 Task: Set up a 30-minute session to provide training on customer objection handling.
Action: Mouse moved to (105, 191)
Screenshot: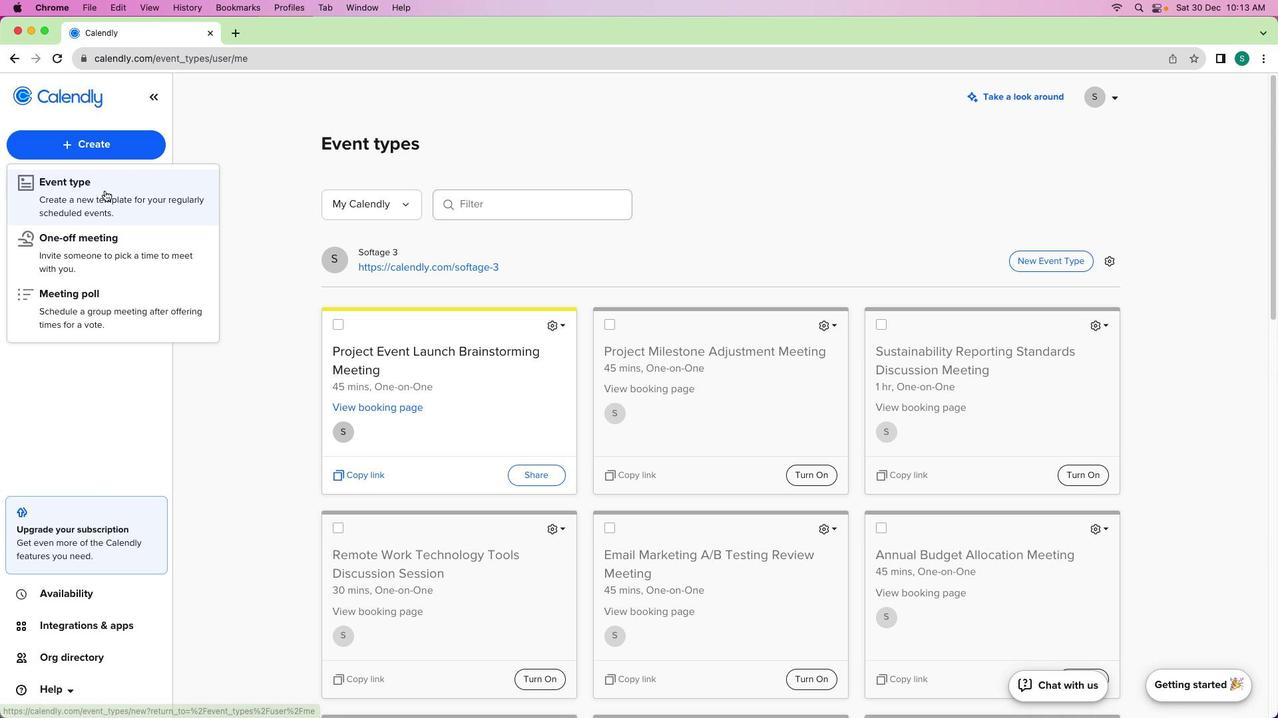 
Action: Mouse pressed left at (105, 191)
Screenshot: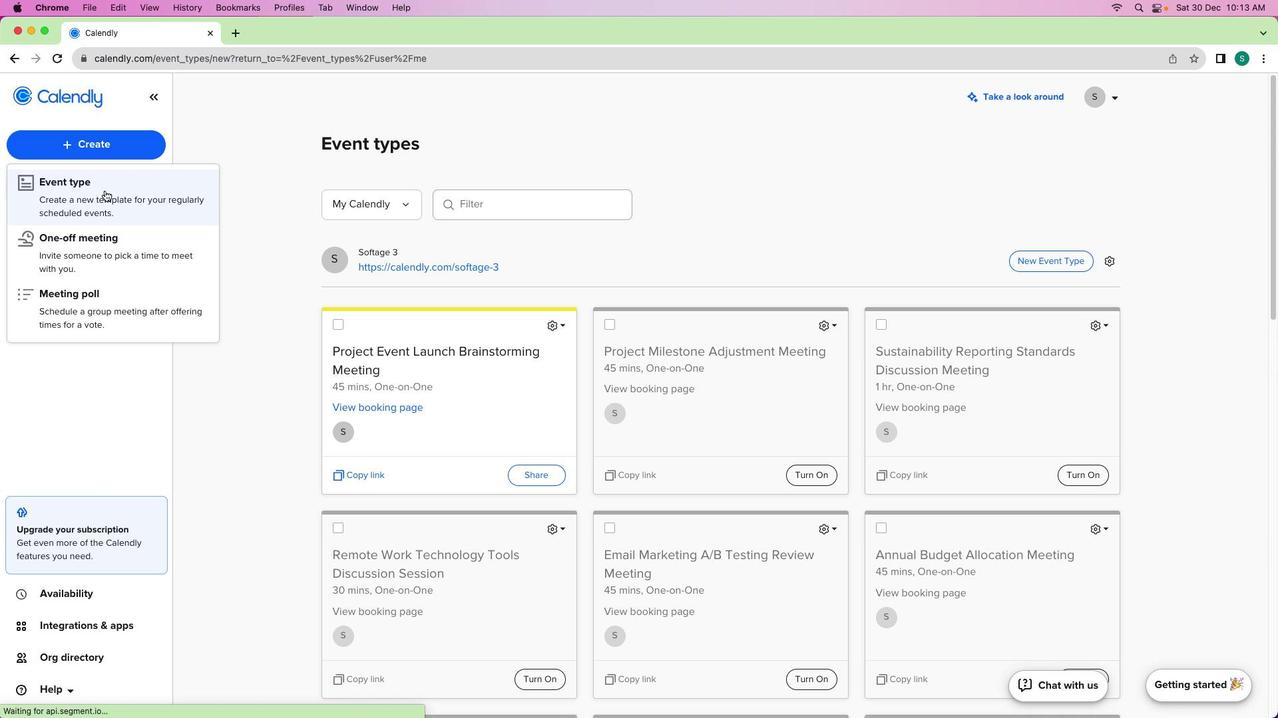
Action: Mouse moved to (466, 245)
Screenshot: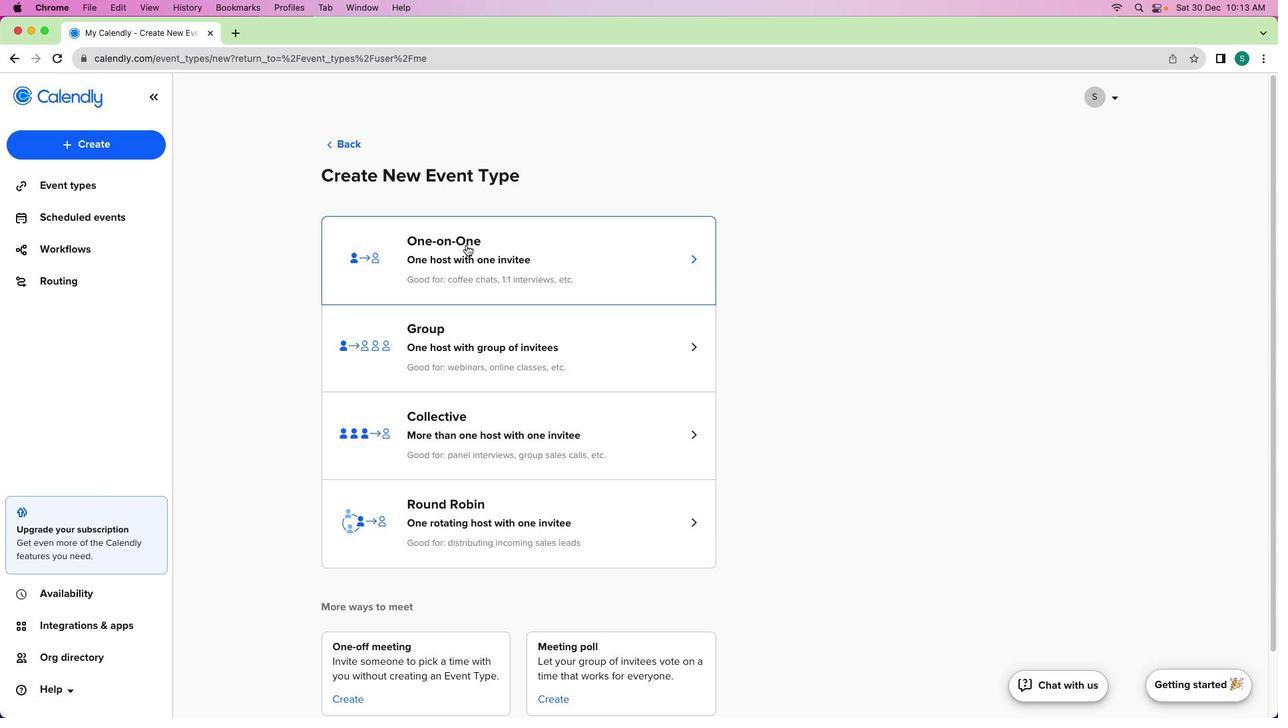
Action: Mouse pressed left at (466, 245)
Screenshot: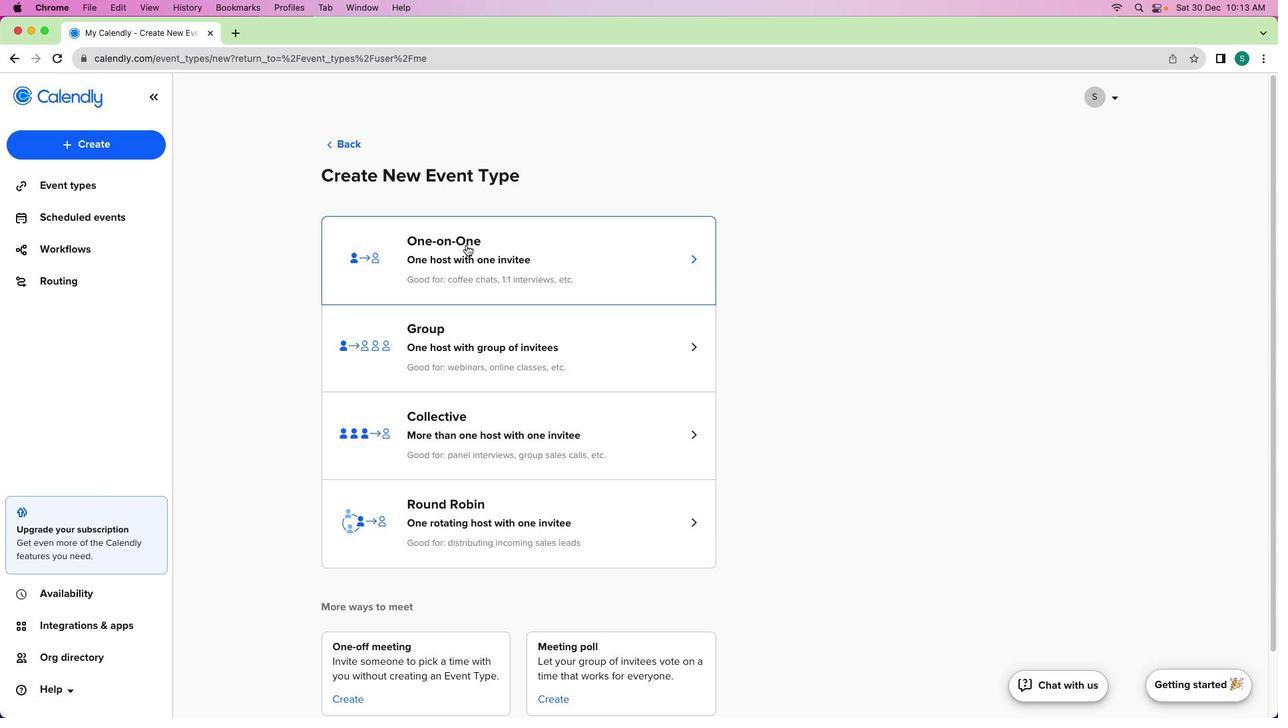 
Action: Mouse moved to (145, 195)
Screenshot: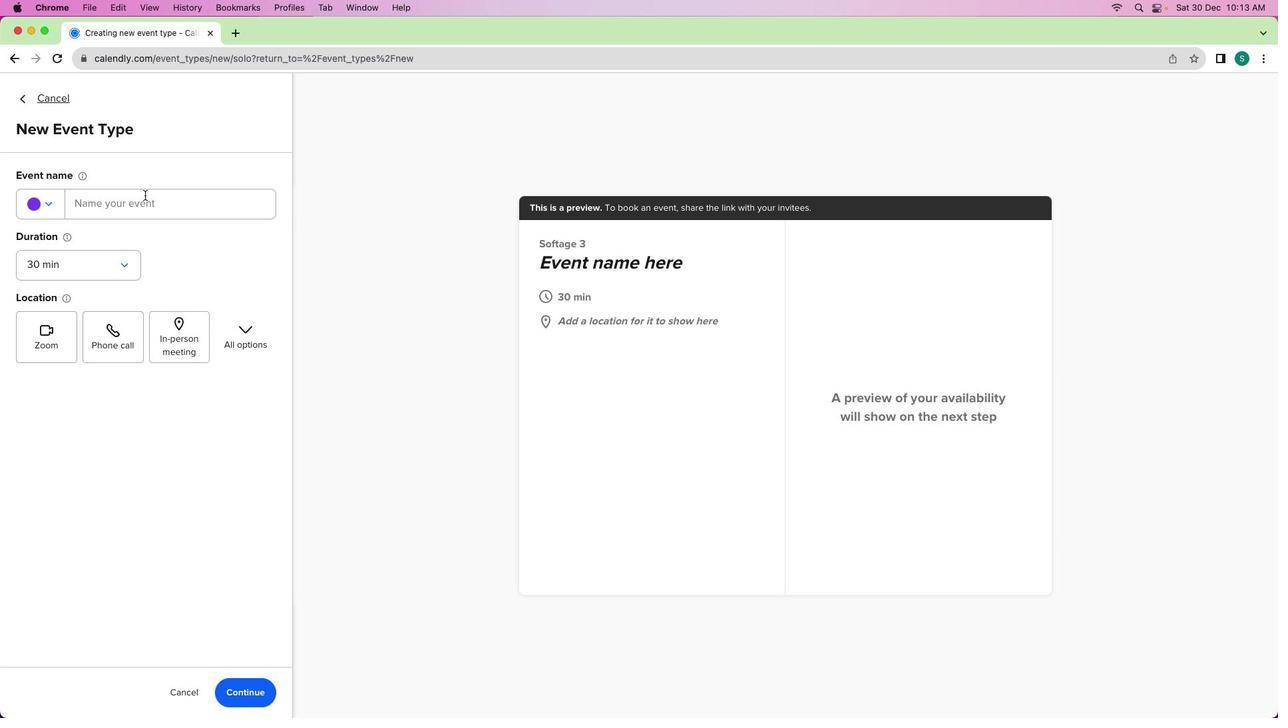 
Action: Mouse pressed left at (145, 195)
Screenshot: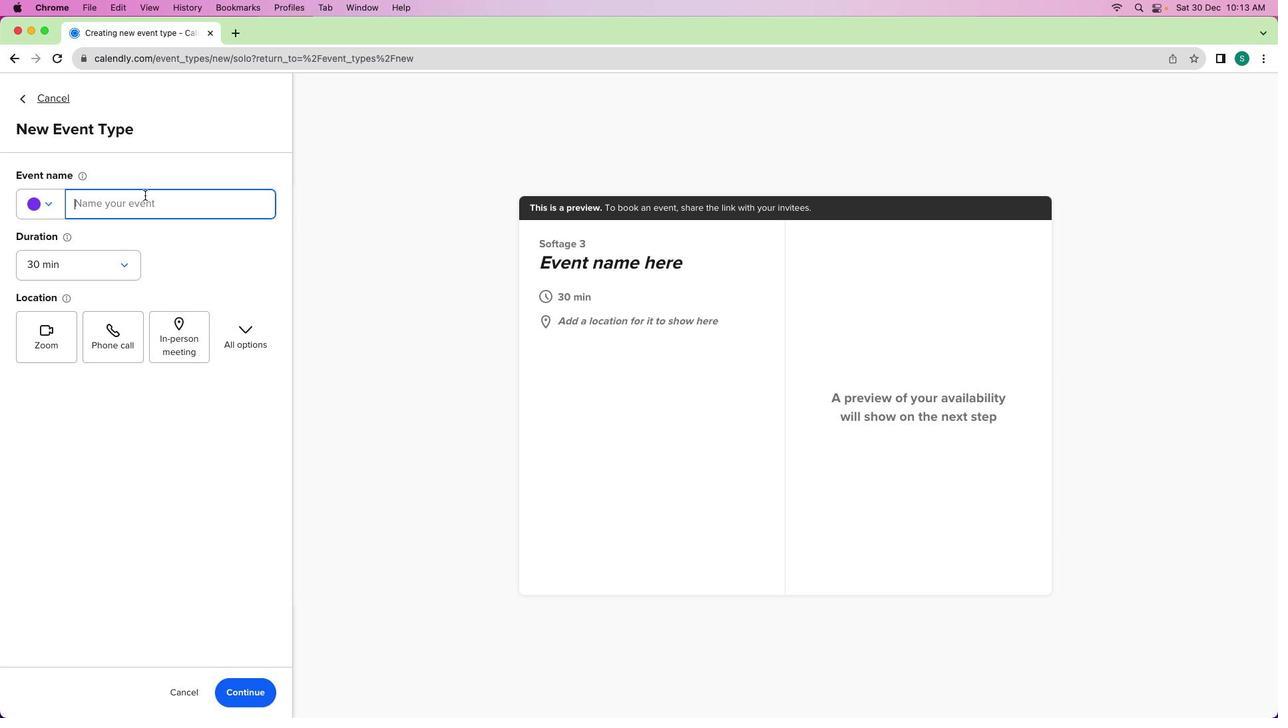 
Action: Key pressed Key.shift'C''u''s''t''o''m''e''r'Key.spaceKey.shift'O''b''j''e''c''t''i''o''n'Key.spaceKey.shift'H''a''n''d''l''i''n''g'Key.spaceKey.shift'T''r''a''i''n''i''n''g'Key.spaceKey.shift'S''e''s''s''i''o''n'
Screenshot: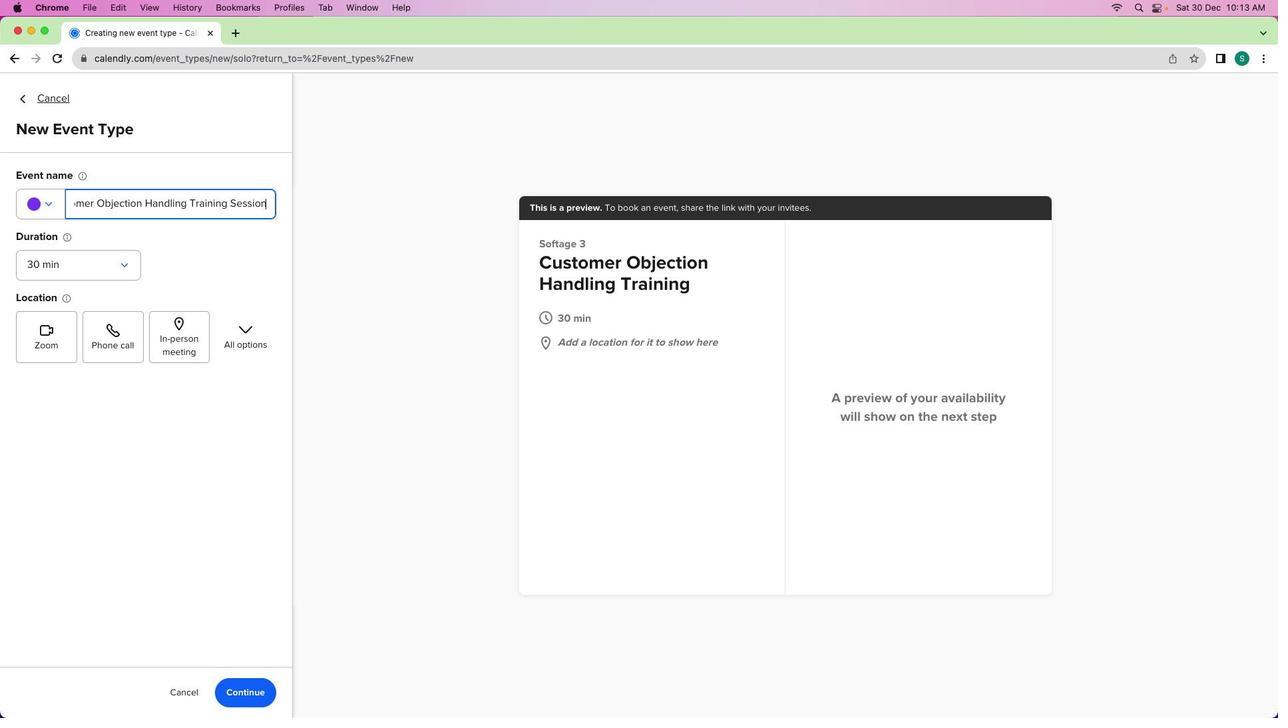 
Action: Mouse moved to (44, 211)
Screenshot: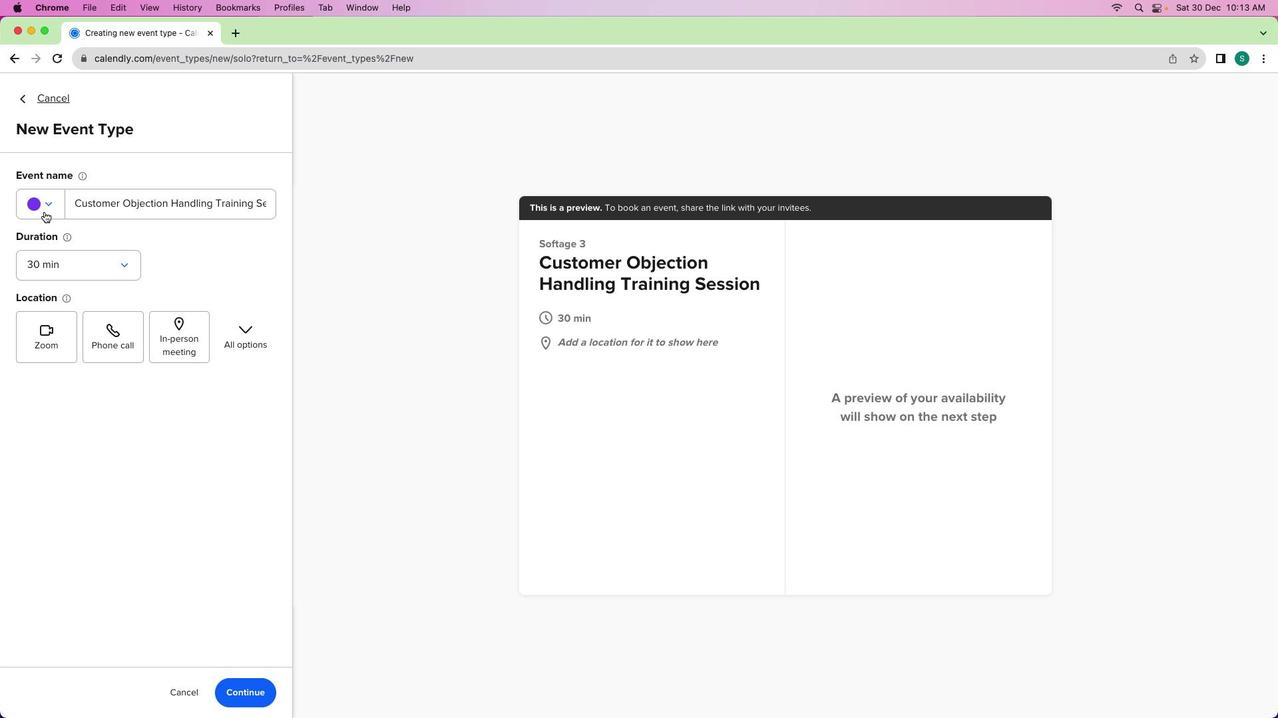 
Action: Mouse pressed left at (44, 211)
Screenshot: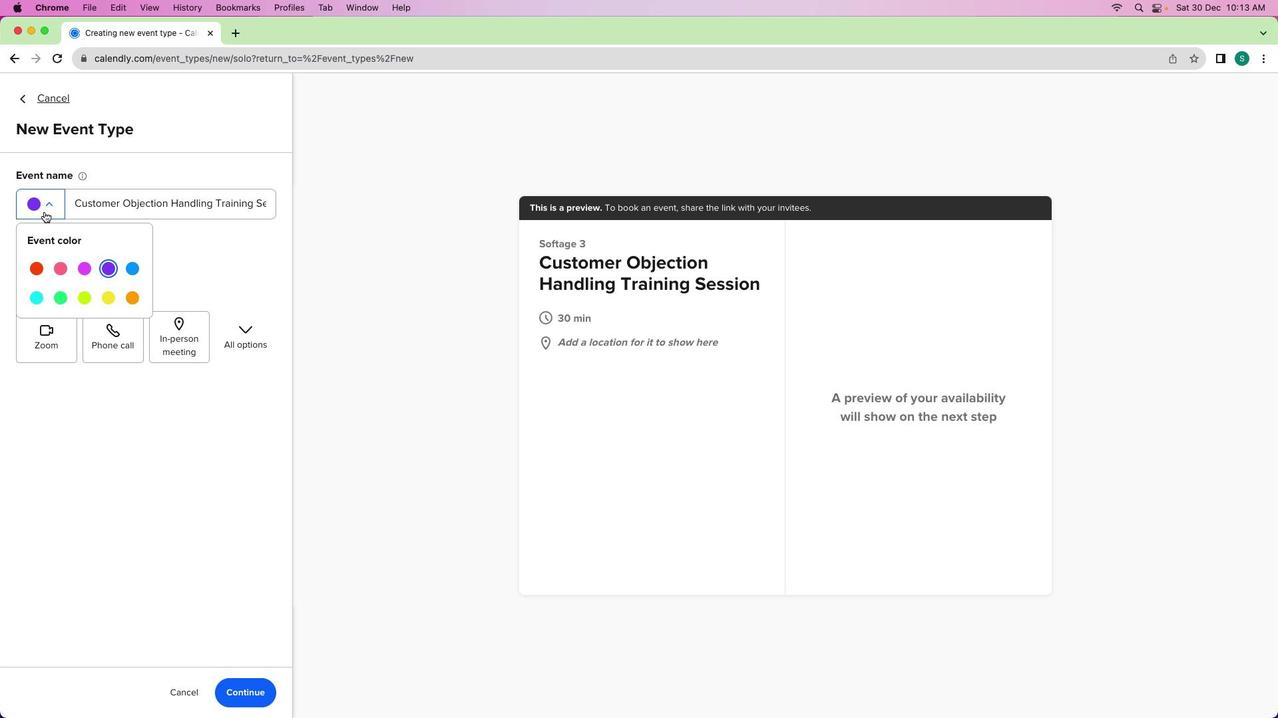
Action: Mouse moved to (133, 271)
Screenshot: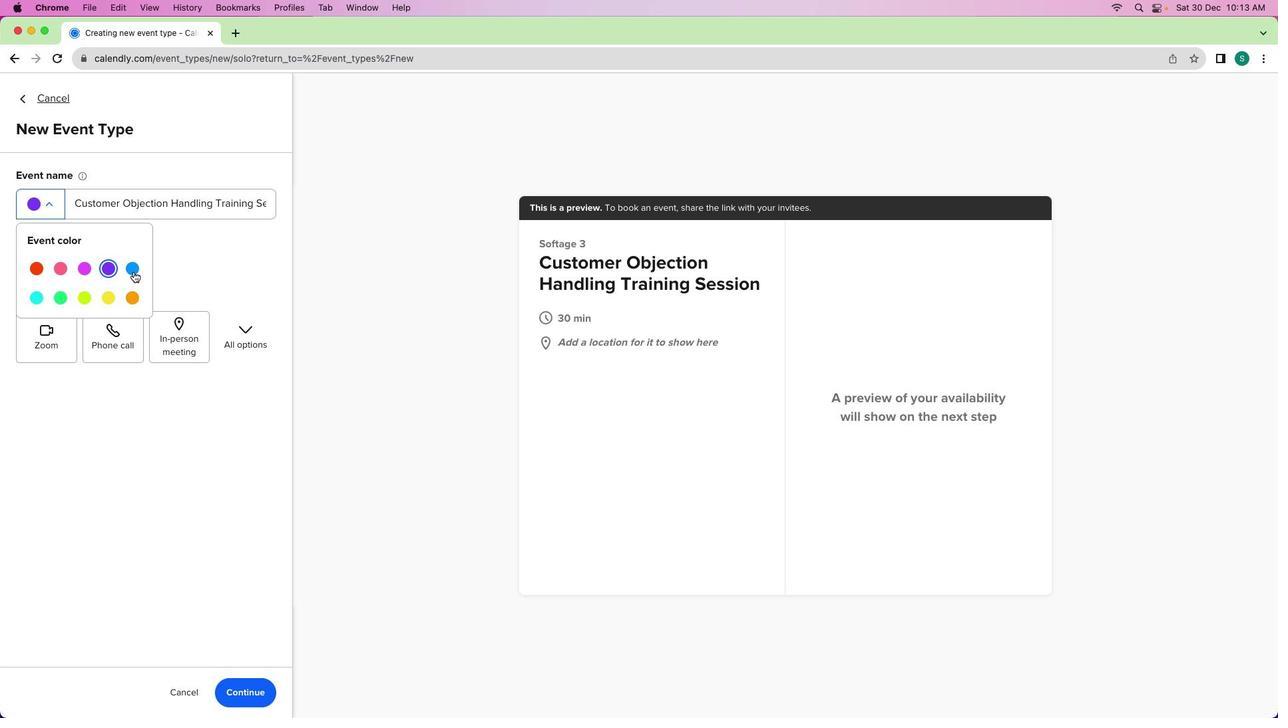 
Action: Mouse pressed left at (133, 271)
Screenshot: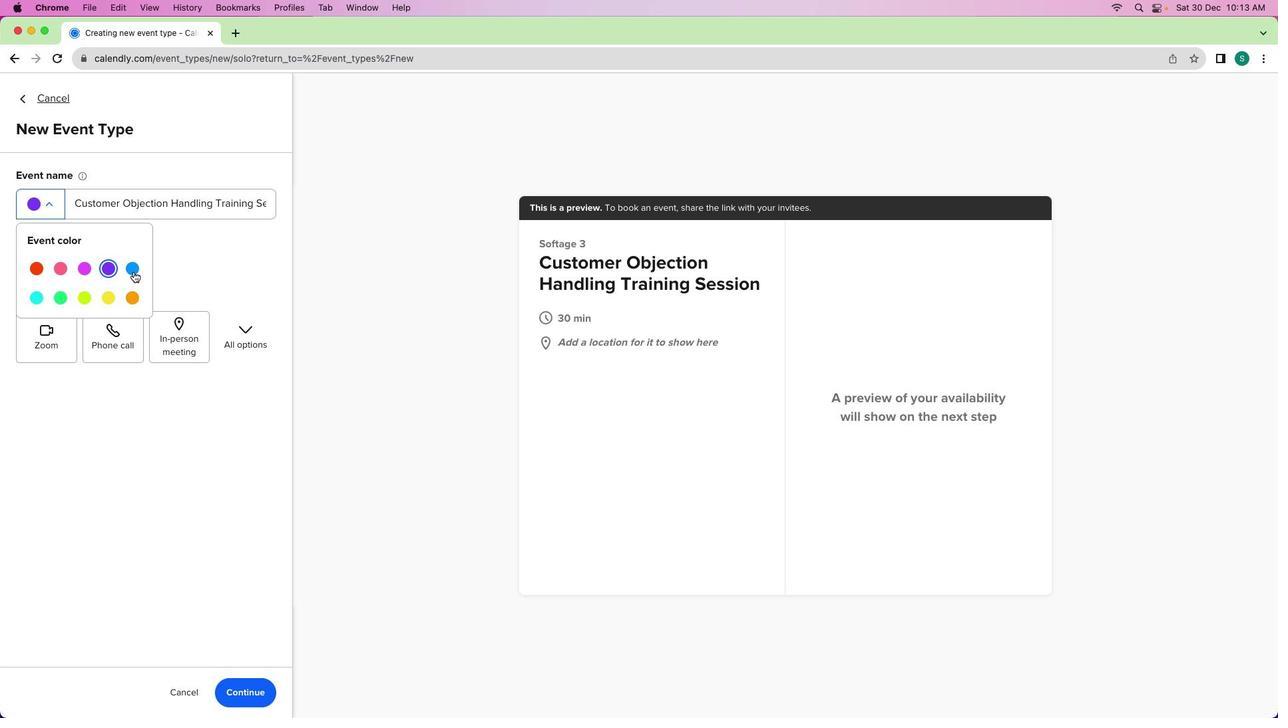 
Action: Mouse moved to (244, 705)
Screenshot: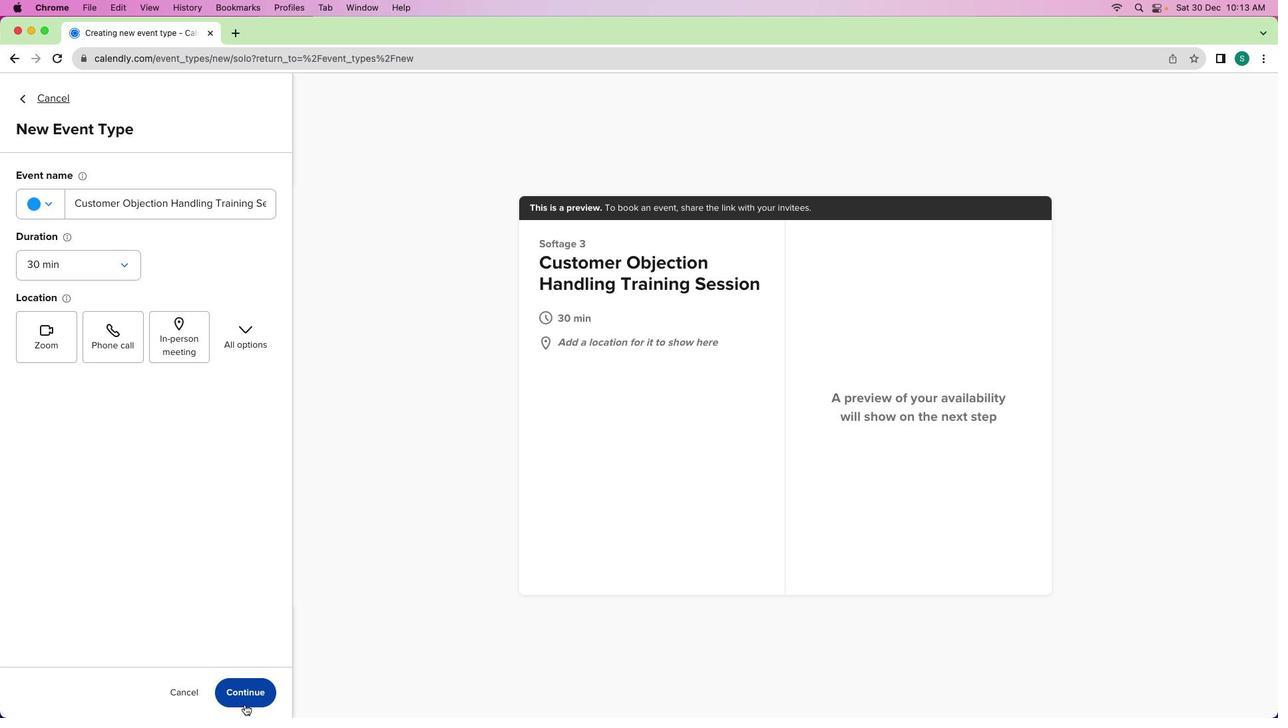 
Action: Mouse pressed left at (244, 705)
Screenshot: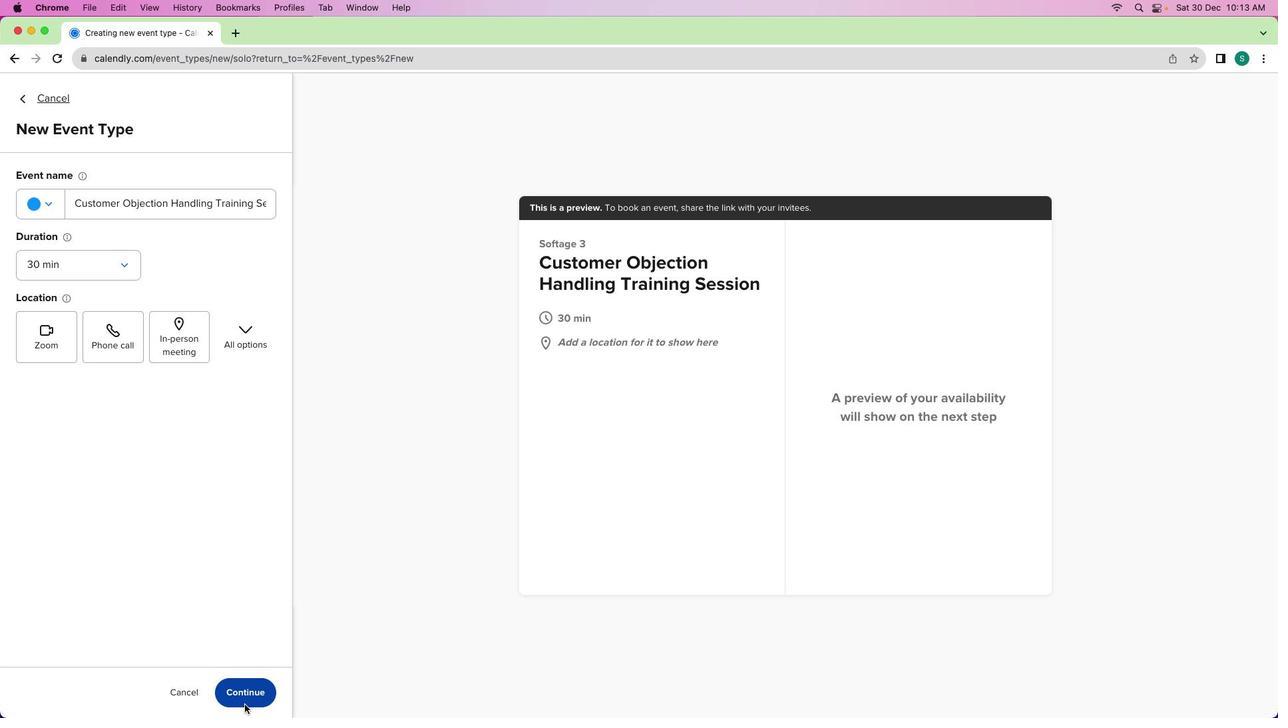 
Action: Mouse moved to (271, 239)
Screenshot: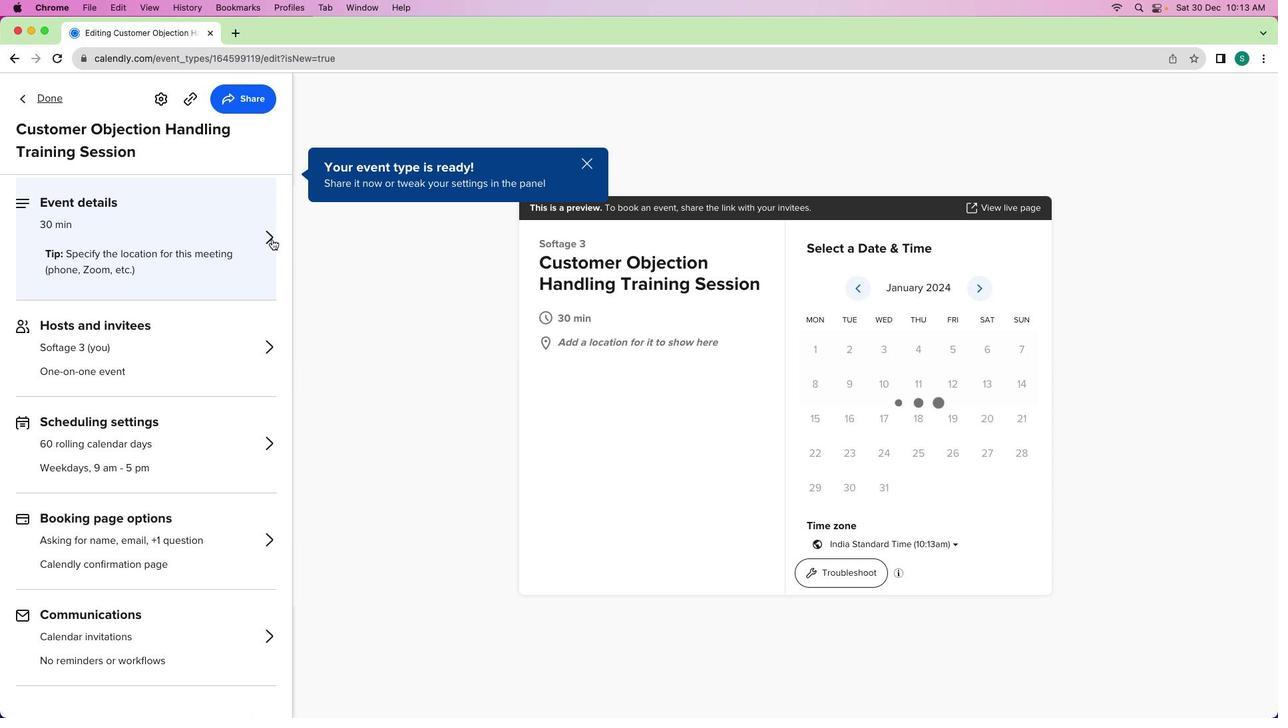 
Action: Mouse pressed left at (271, 239)
Screenshot: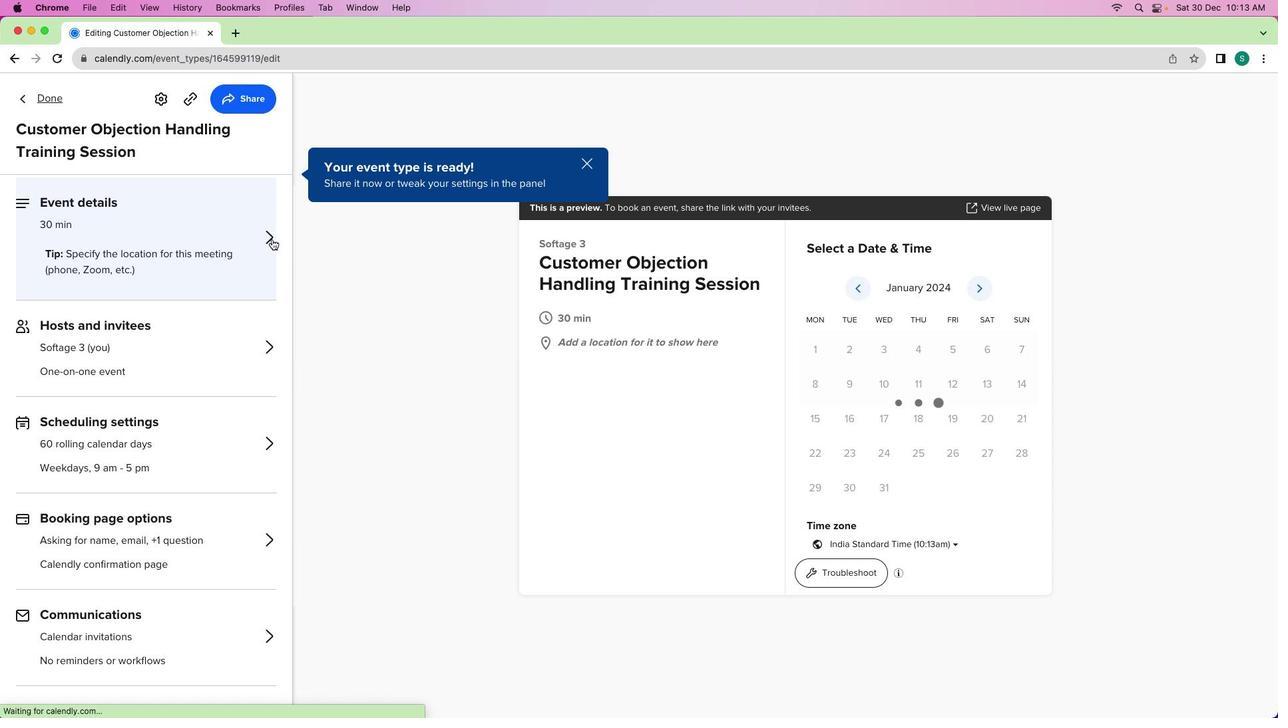 
Action: Mouse moved to (155, 466)
Screenshot: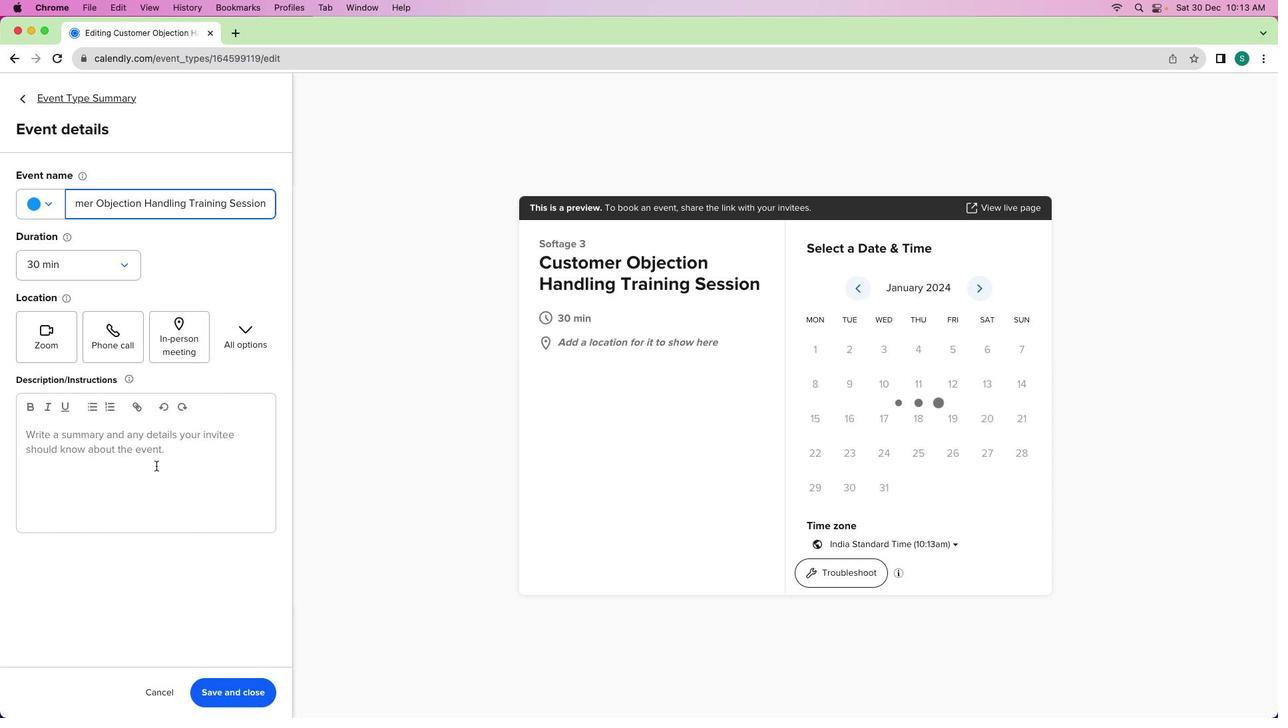 
Action: Mouse pressed left at (155, 466)
Screenshot: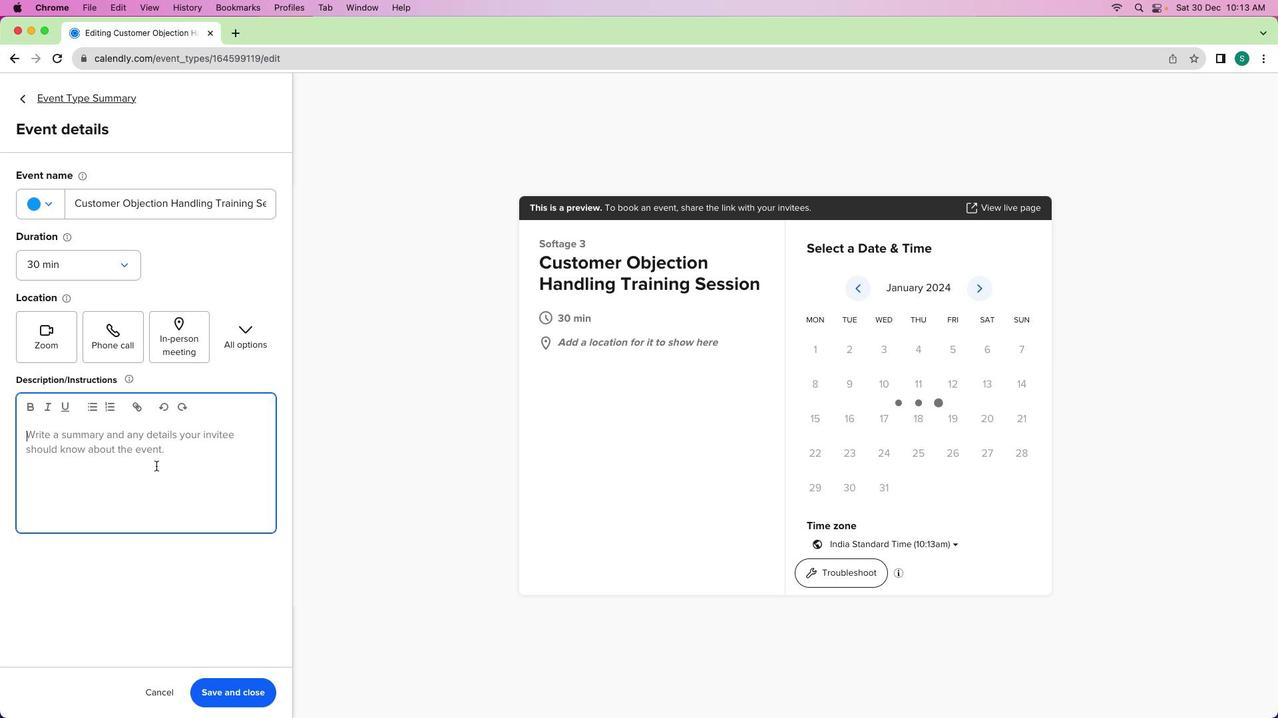 
Action: Key pressed Key.shift'I''n'Key.space't''h''i''s'Key.space'm''e''e''t''i''n''g'Key.space'w''e'Key.space'w''i''l''l'Key.leftKey.leftKey.leftKey.leftKey.leftKey.leftKey.leftKey.left','Key.downKey.spaceKey.space'c''o''v''e''r'Key.space'e''f''f''e''c''t''i''v''e'Key.space'o''b''j''e''c''t''i''o''n''-''h''a''n''d''l''i''n''g'Key.space'r'Key.backspace't''e''c''h''n''i''q''u''e''s'','Key.space'a''d''d''r''e''s''s'Key.space'c''o''m''m''o''n'Key.space's''c''e''n''a''r''i''o''s'','Key.space'a''n''d'Key.space'd''i''s''c''u''s''s'Key.space's''t''r''a''t''e''g''i''e''s'Key.space'f''o''r'Key.space't''u''r''n''i''n''g'Key.space'o''b''j''e''c''t''i''o''n''s'Key.space'i''n''t''o'Key.space'o''p''p''o''r''t''u''n''i''t''i''e''s'Key.space't''o'Key.space's''t''r''e''n''g''t''h''e''n'Key.spaceKey.space'c''u''s''t'Key.leftKey.leftKey.leftKey.leftKey.backspaceKey.down'o''m''e''r'Key.space'r''e''l''a''t''i''o''n''s''h''i''p''s''.'
Screenshot: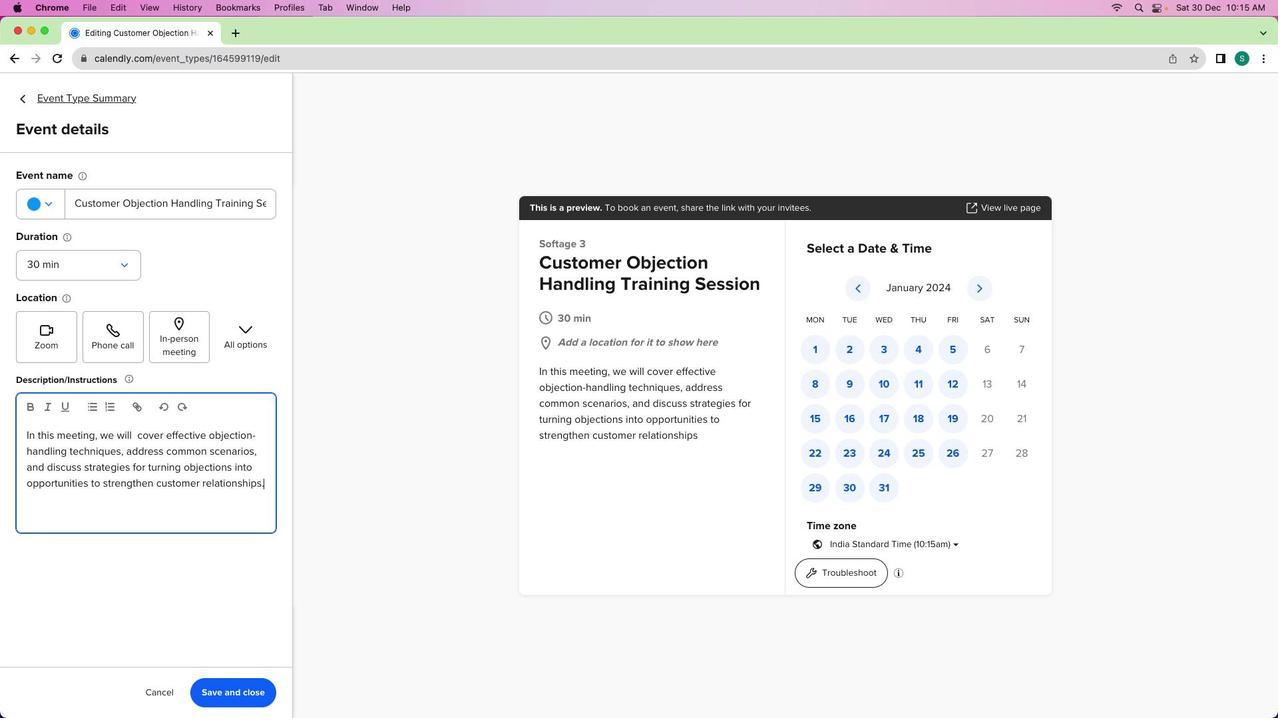 
Action: Mouse moved to (237, 696)
Screenshot: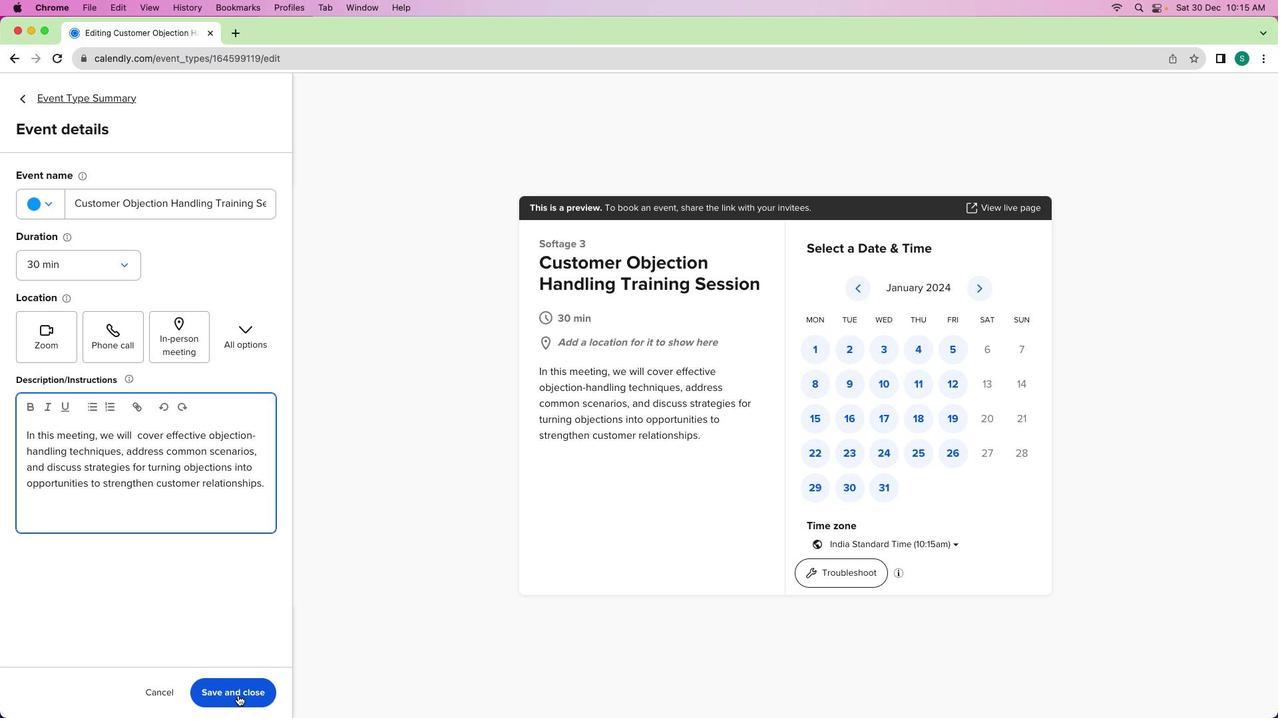 
Action: Mouse pressed left at (237, 696)
Screenshot: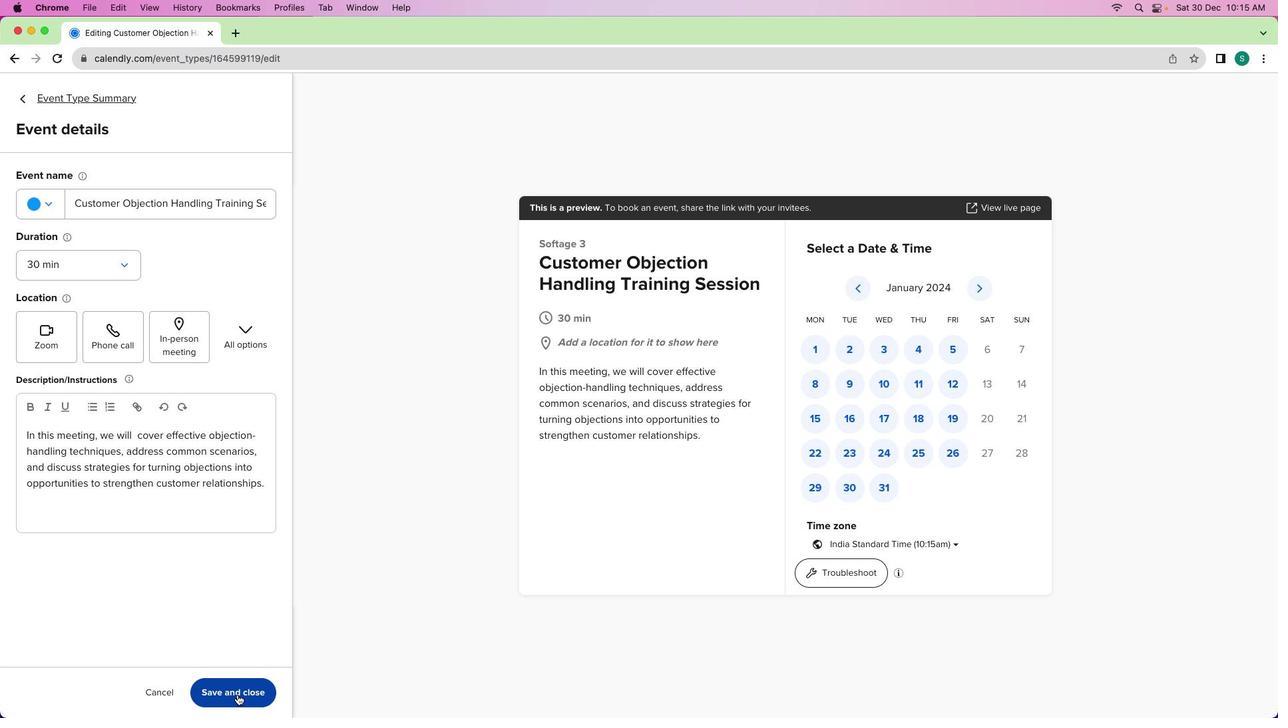 
Action: Mouse moved to (45, 101)
Screenshot: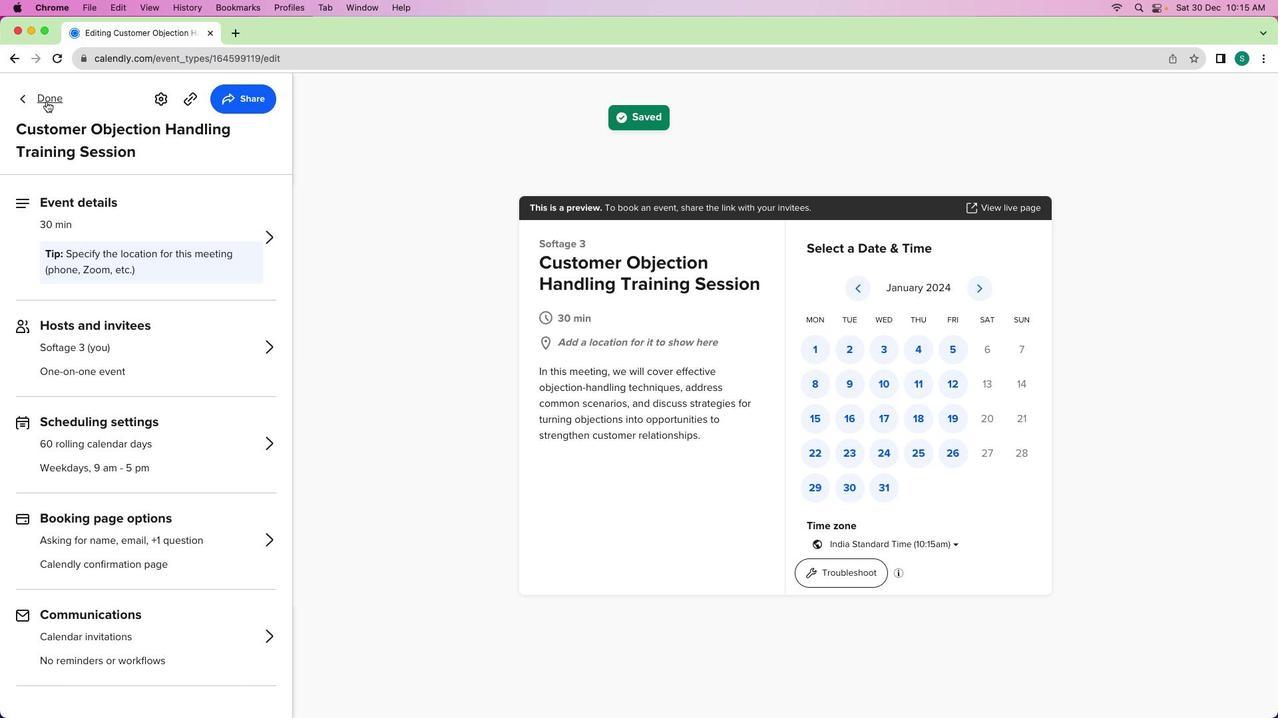 
Action: Mouse pressed left at (45, 101)
Screenshot: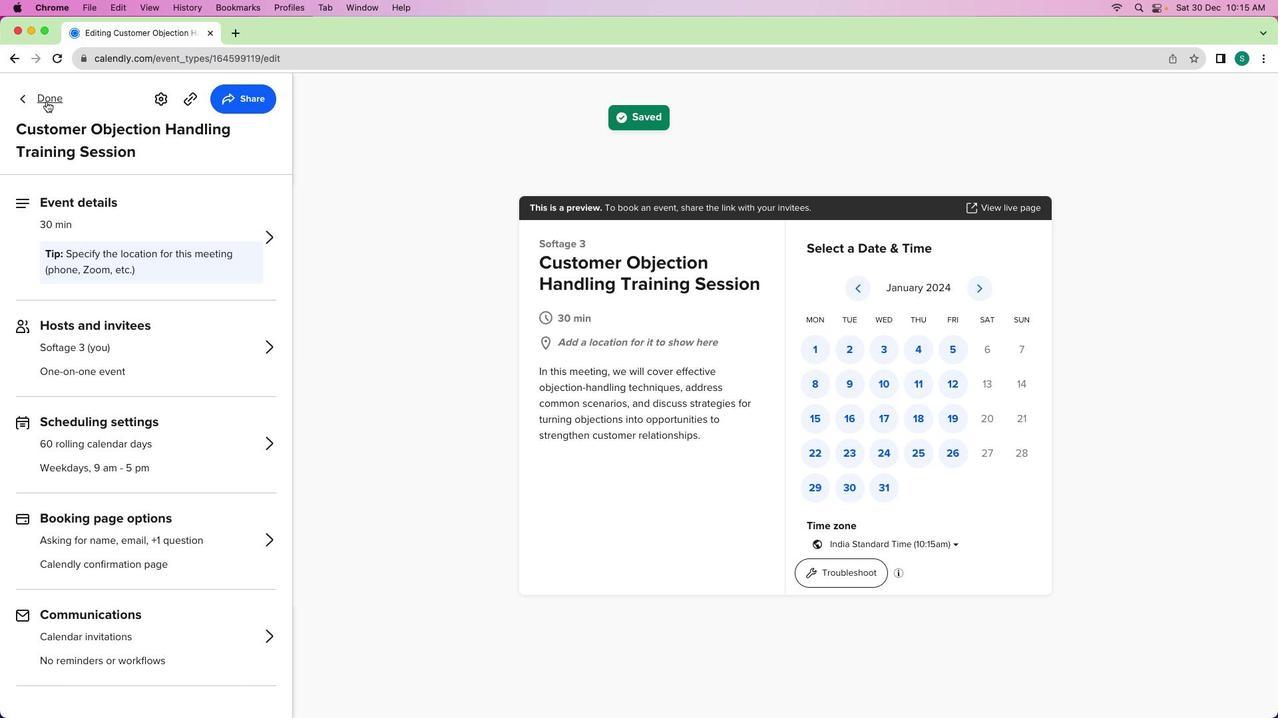 
Action: Mouse moved to (457, 420)
Screenshot: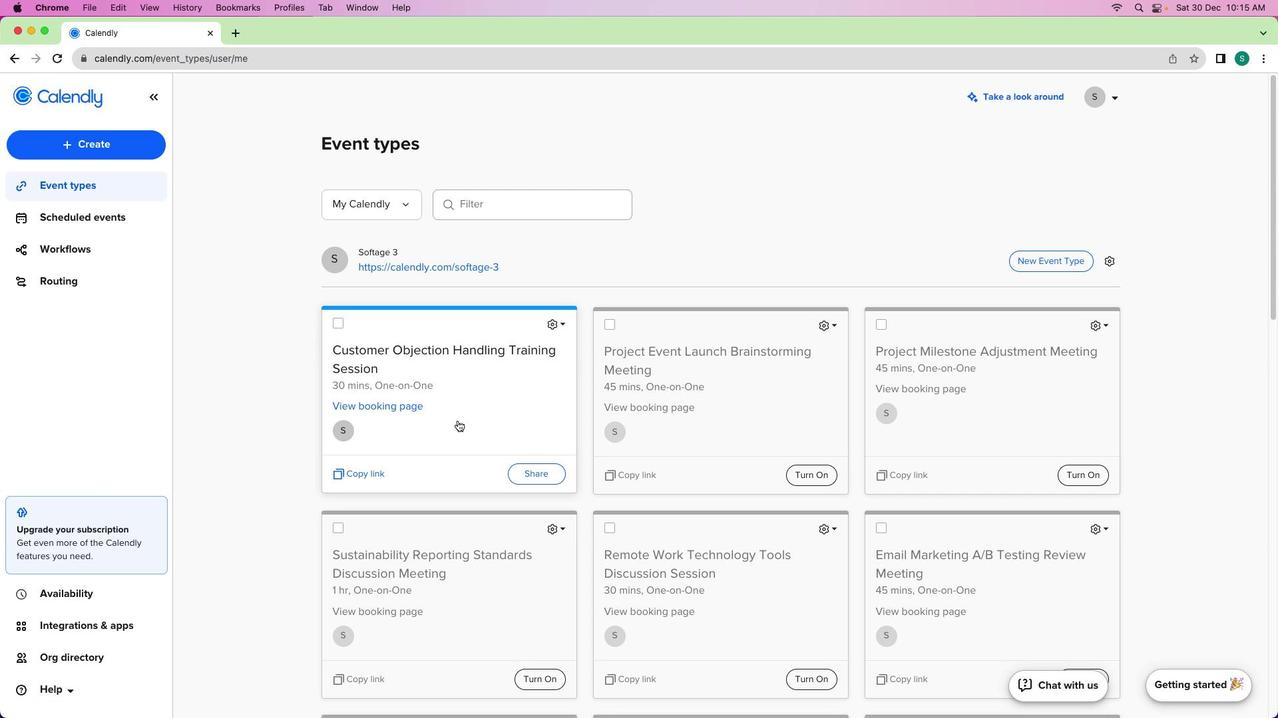 
